 Task: Add a contact to your favorites in Microsoft Outlook.
Action: Mouse moved to (20, 87)
Screenshot: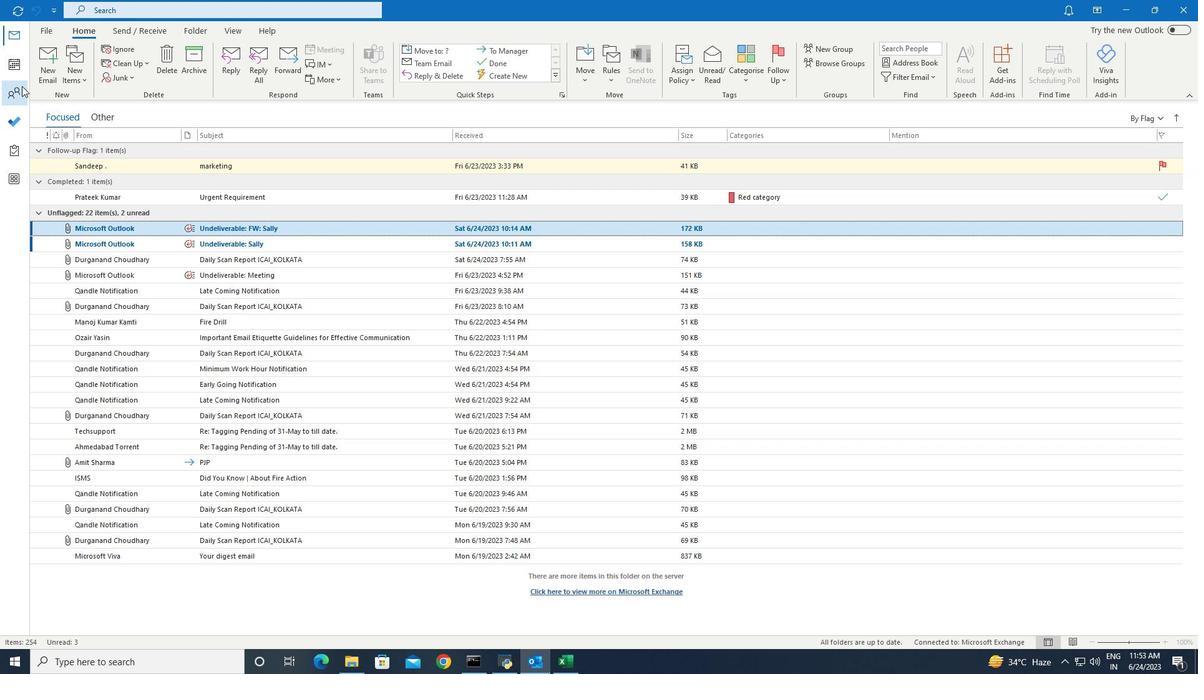 
Action: Mouse pressed left at (20, 87)
Screenshot: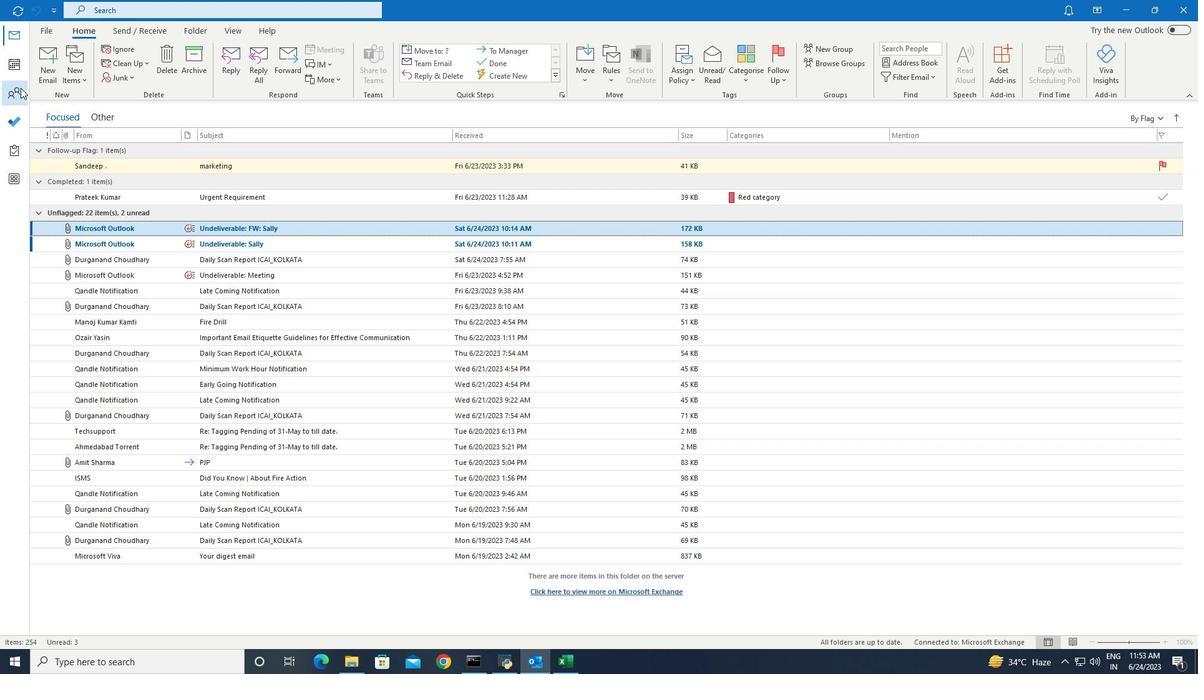 
Action: Mouse moved to (247, 31)
Screenshot: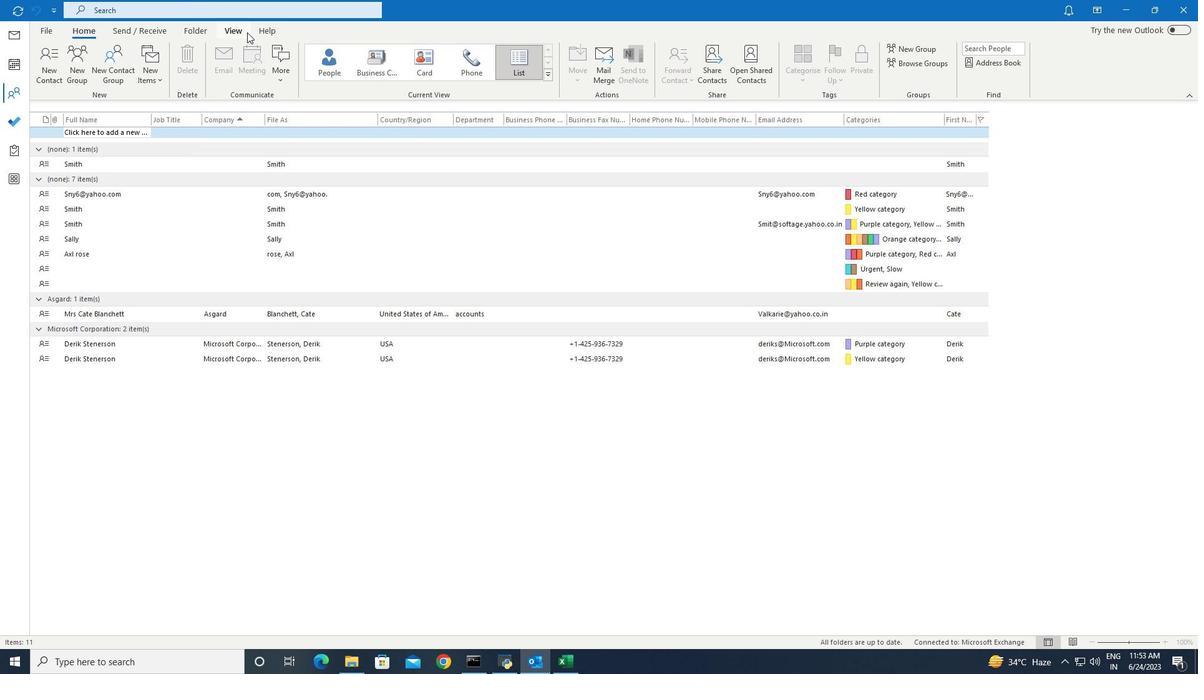 
Action: Mouse pressed left at (247, 31)
Screenshot: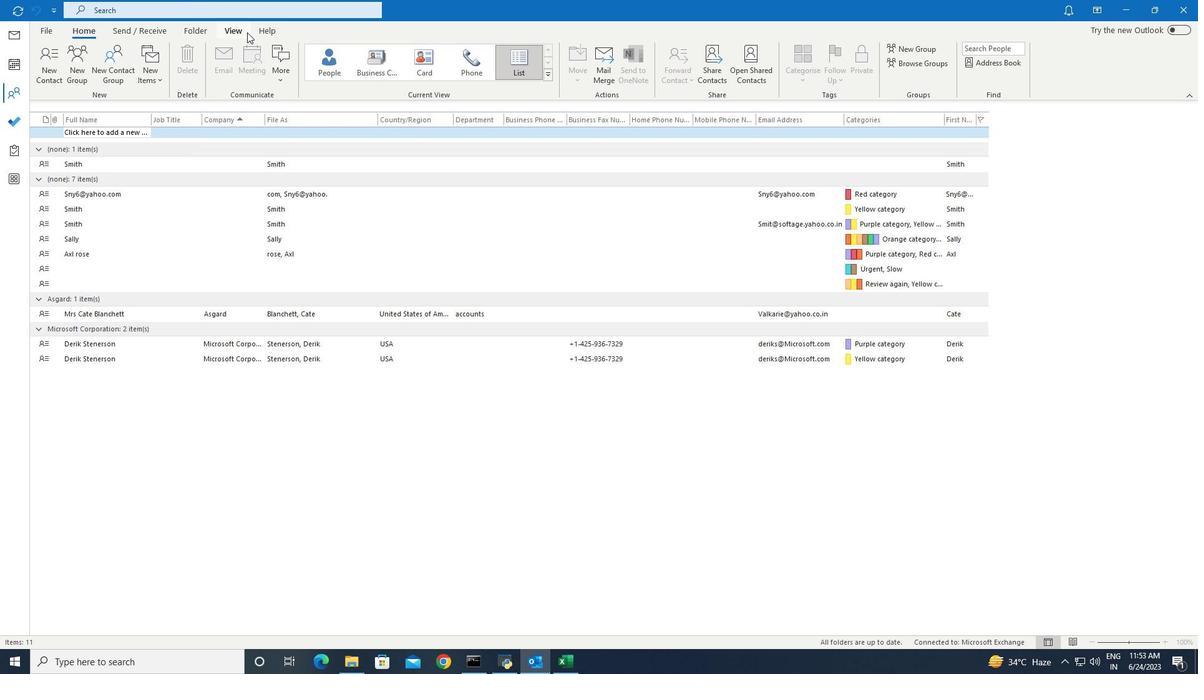 
Action: Mouse moved to (448, 81)
Screenshot: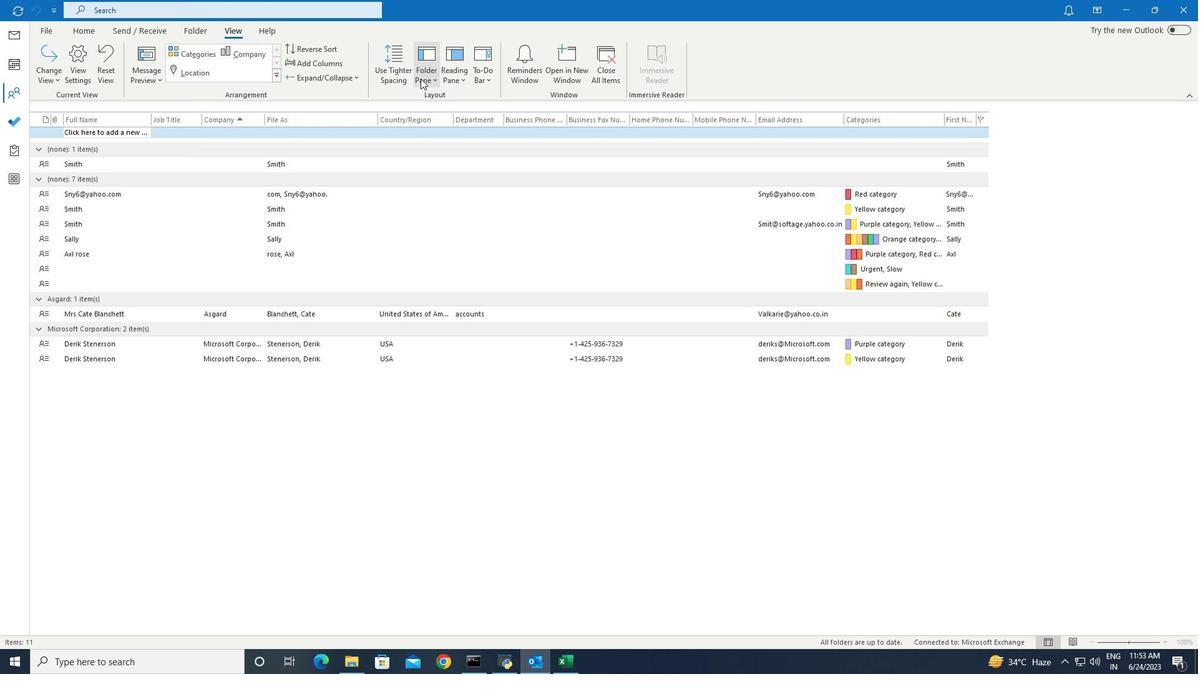 
Action: Mouse pressed left at (448, 81)
Screenshot: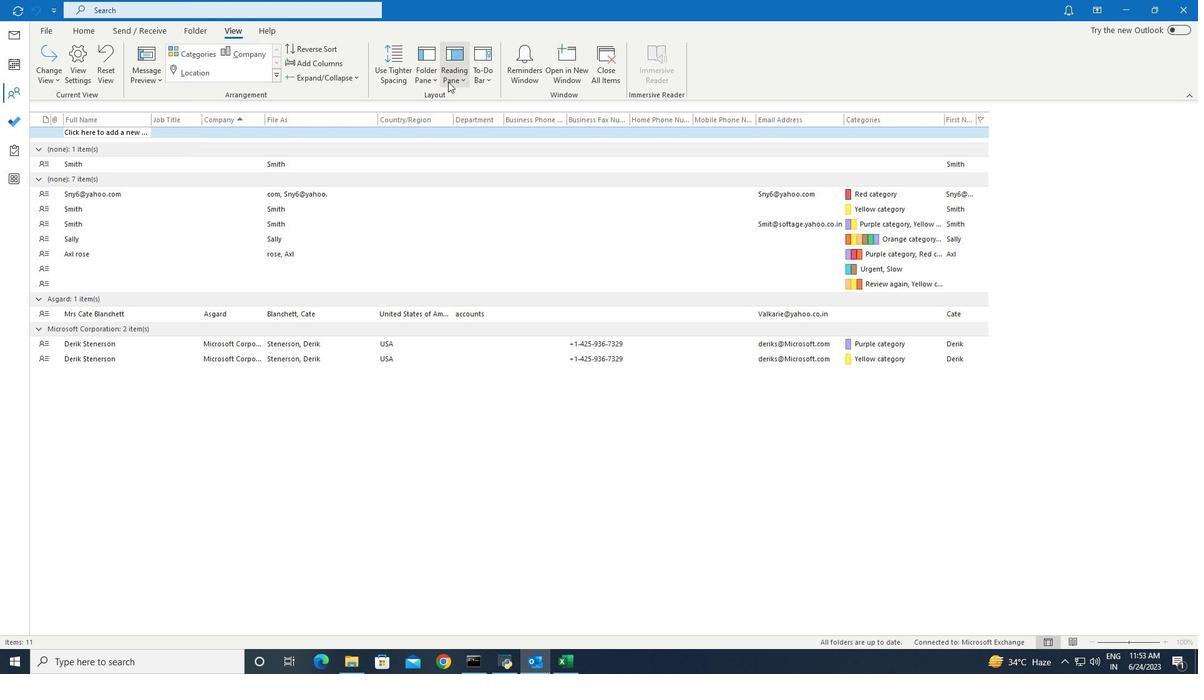 
Action: Mouse moved to (448, 132)
Screenshot: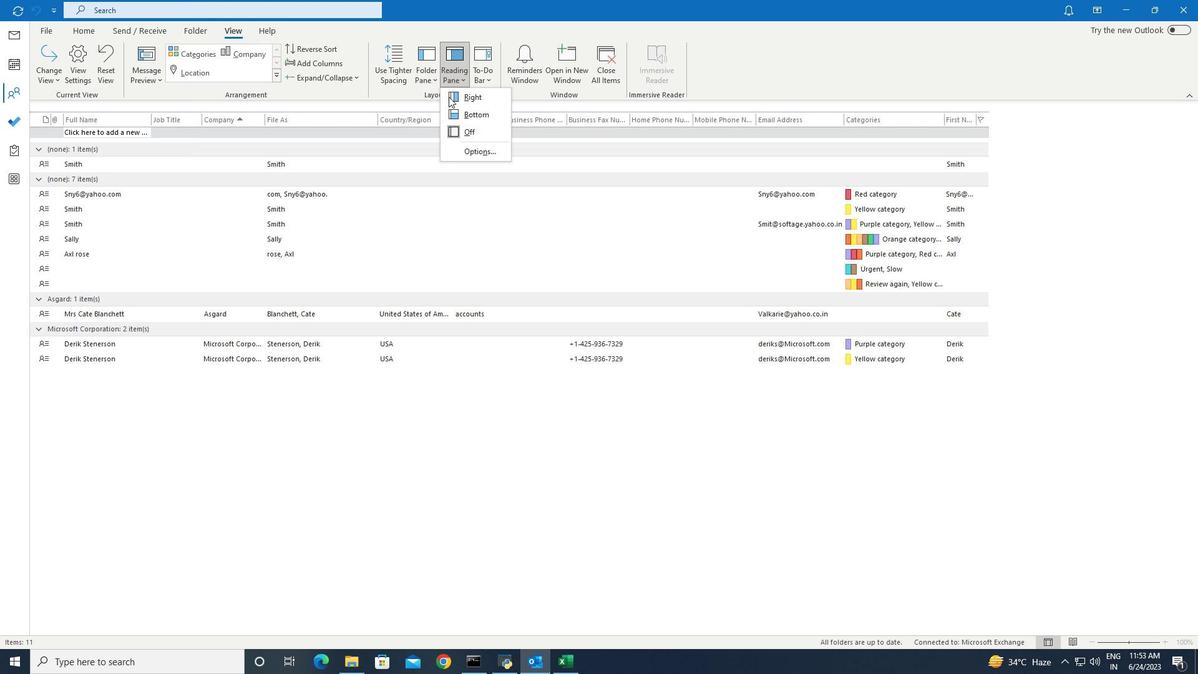 
Action: Mouse pressed left at (448, 132)
Screenshot: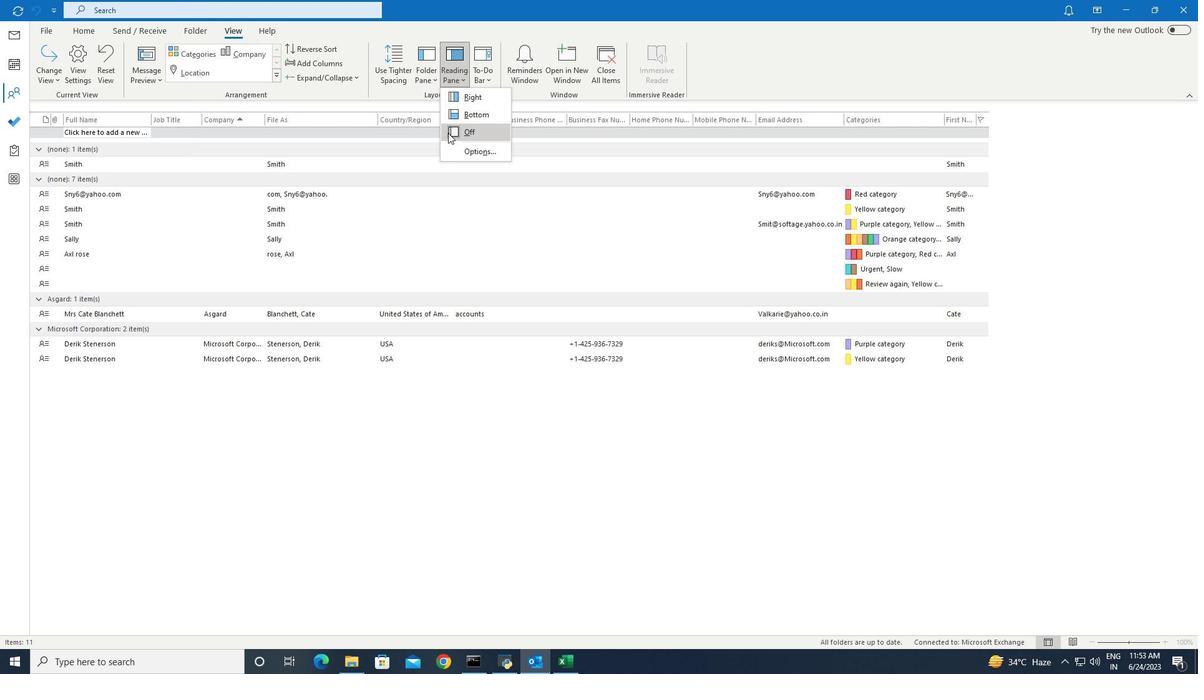 
Action: Mouse moved to (447, 132)
Screenshot: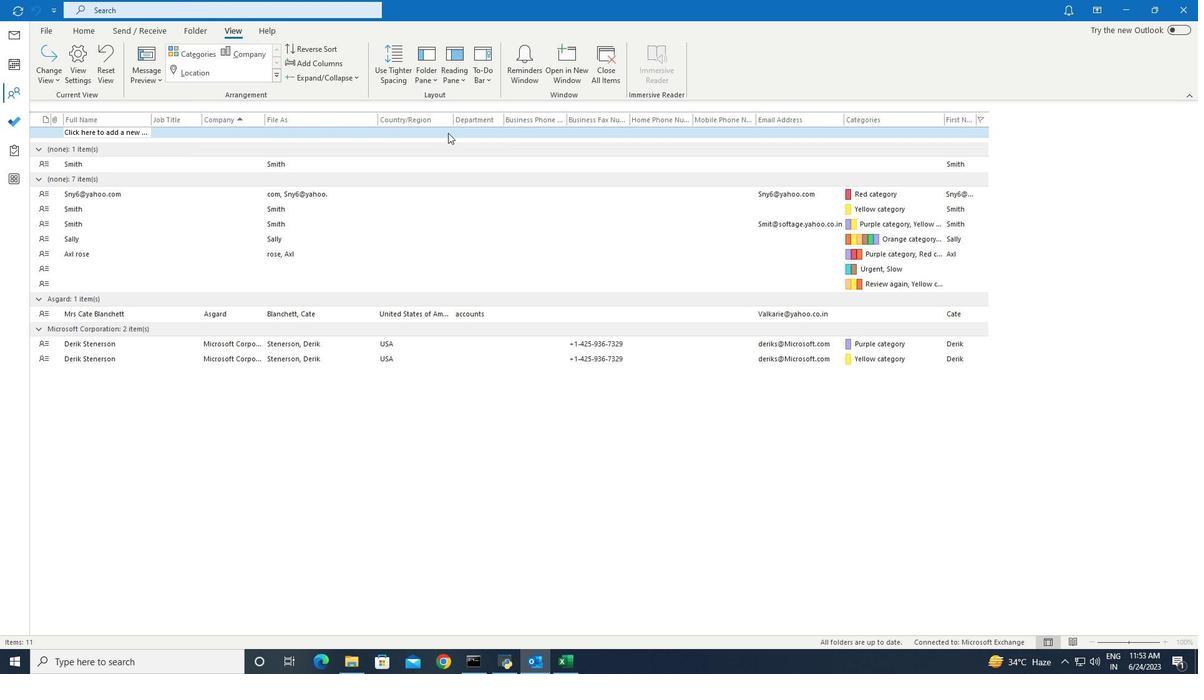 
